 Task: Add Mrm Glucosamine Chondroitin to the cart.
Action: Mouse moved to (237, 116)
Screenshot: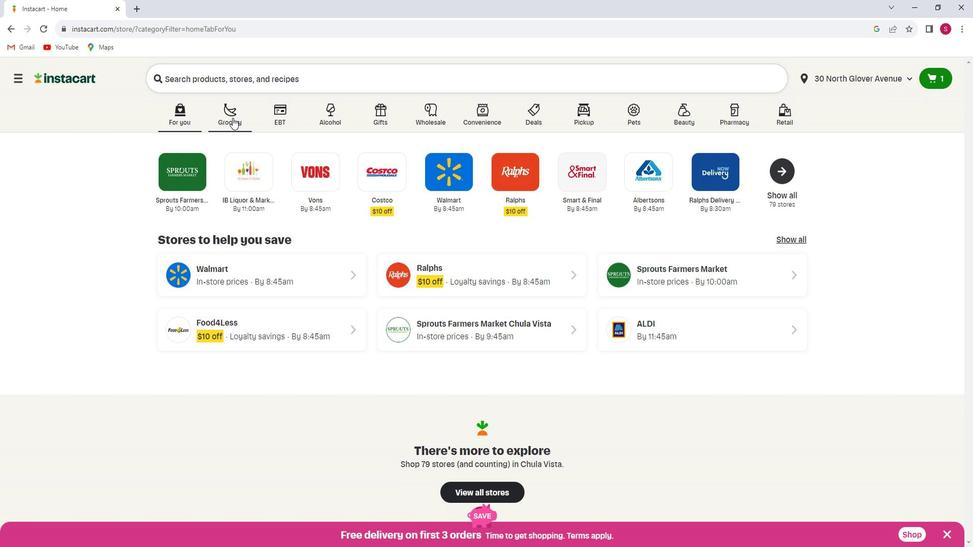 
Action: Mouse pressed left at (237, 116)
Screenshot: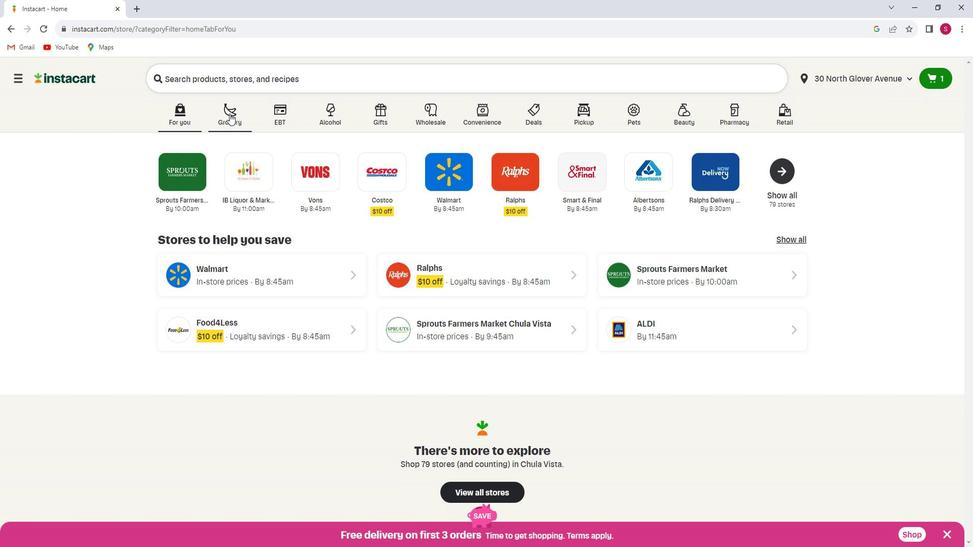 
Action: Mouse moved to (248, 318)
Screenshot: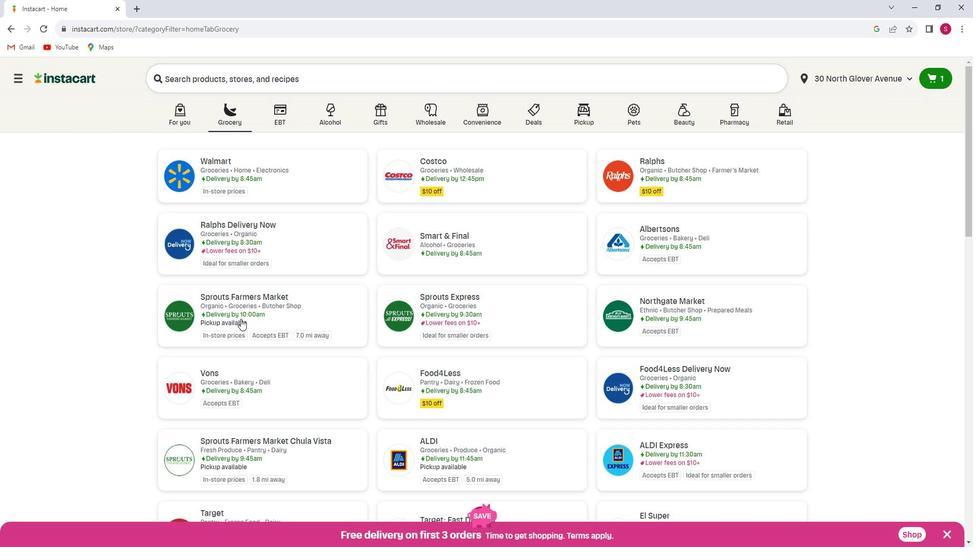 
Action: Mouse pressed left at (248, 318)
Screenshot: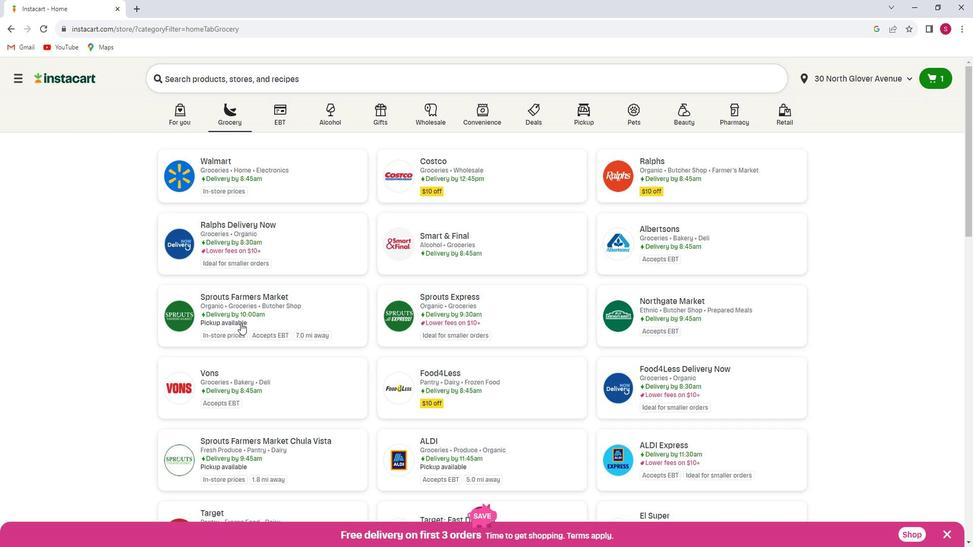 
Action: Mouse moved to (83, 358)
Screenshot: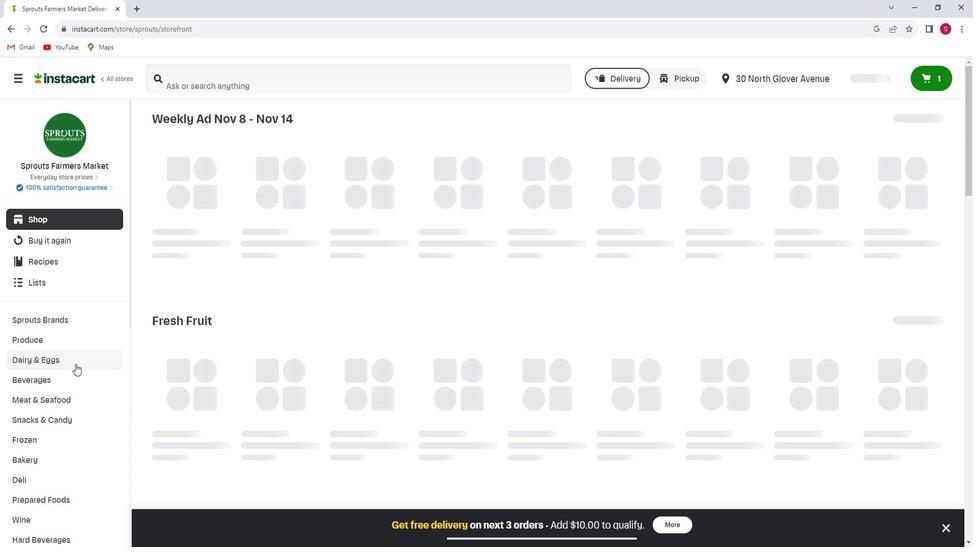 
Action: Mouse scrolled (83, 358) with delta (0, 0)
Screenshot: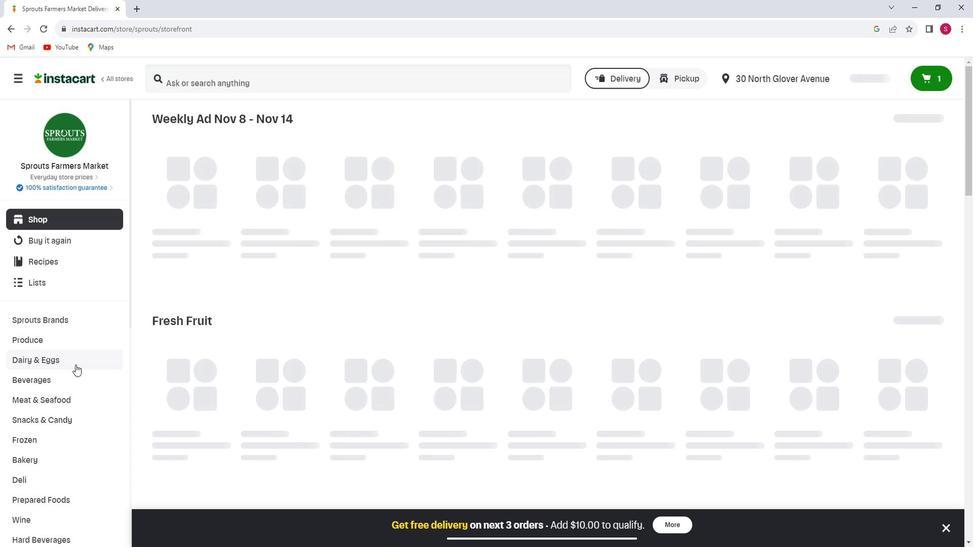 
Action: Mouse moved to (83, 358)
Screenshot: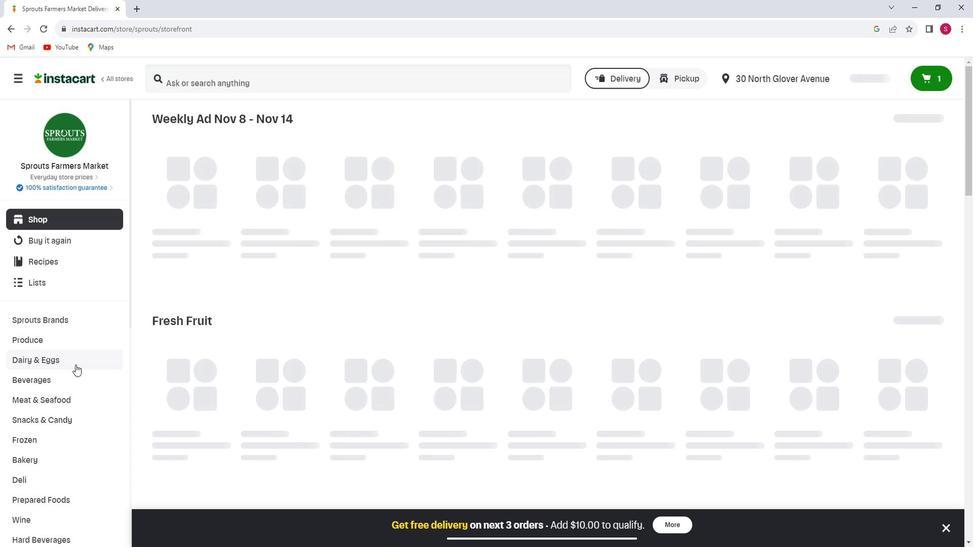
Action: Mouse scrolled (83, 358) with delta (0, 0)
Screenshot: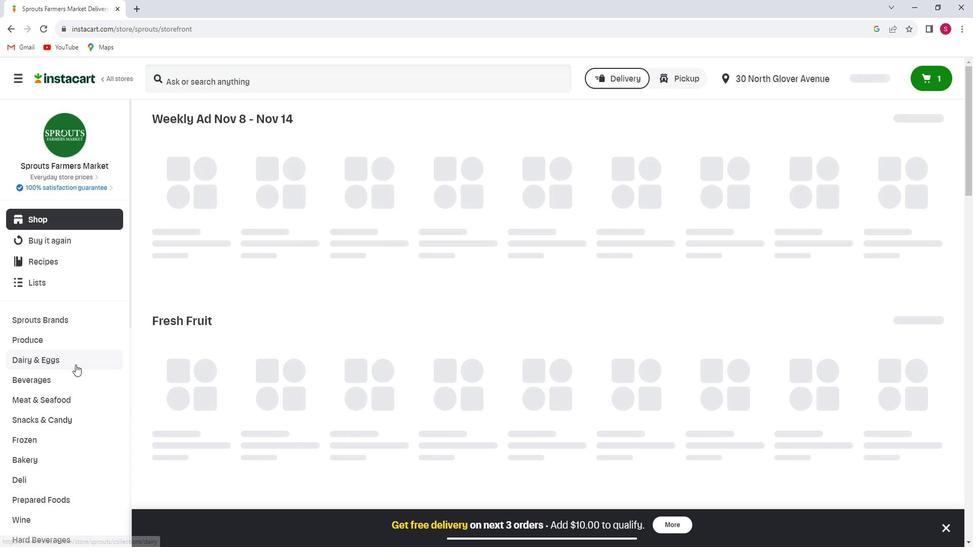 
Action: Mouse scrolled (83, 358) with delta (0, 0)
Screenshot: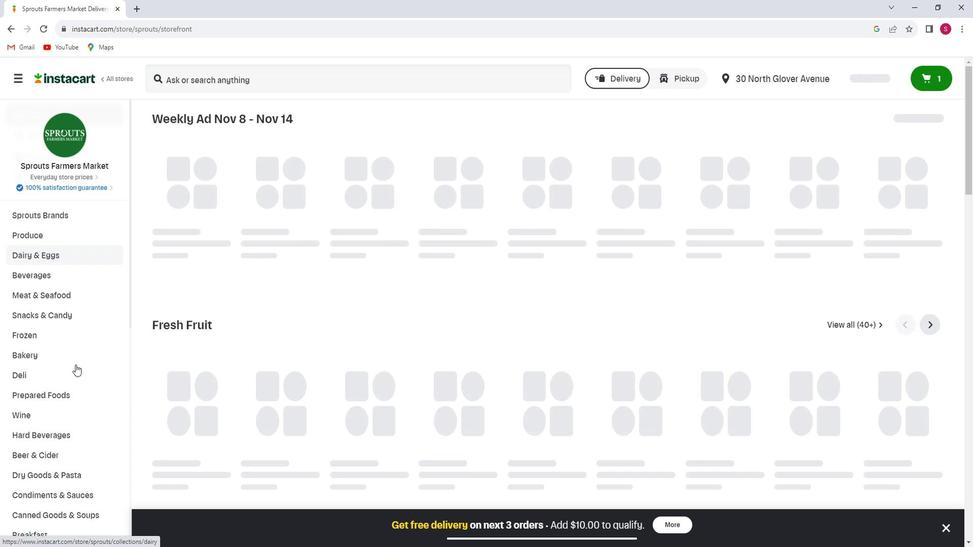 
Action: Mouse scrolled (83, 358) with delta (0, 0)
Screenshot: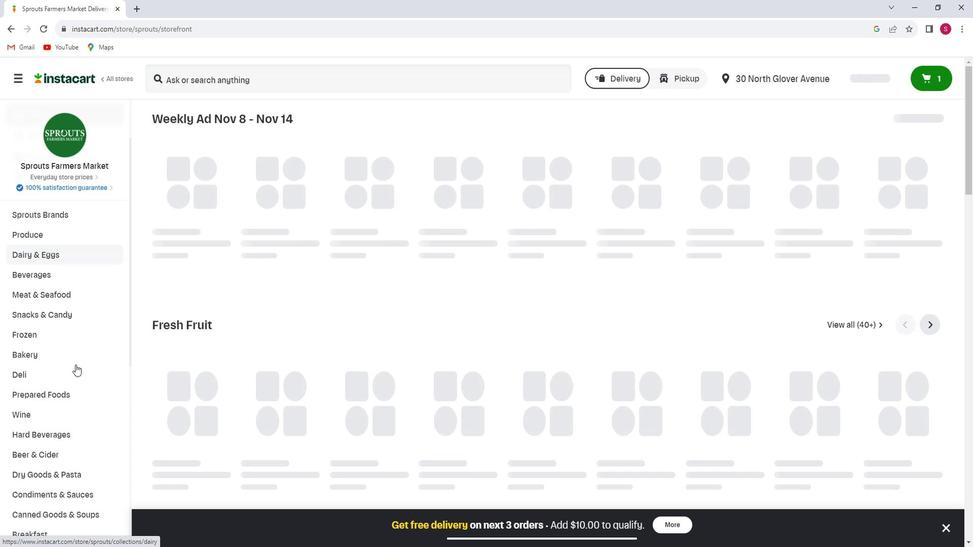
Action: Mouse scrolled (83, 359) with delta (0, 0)
Screenshot: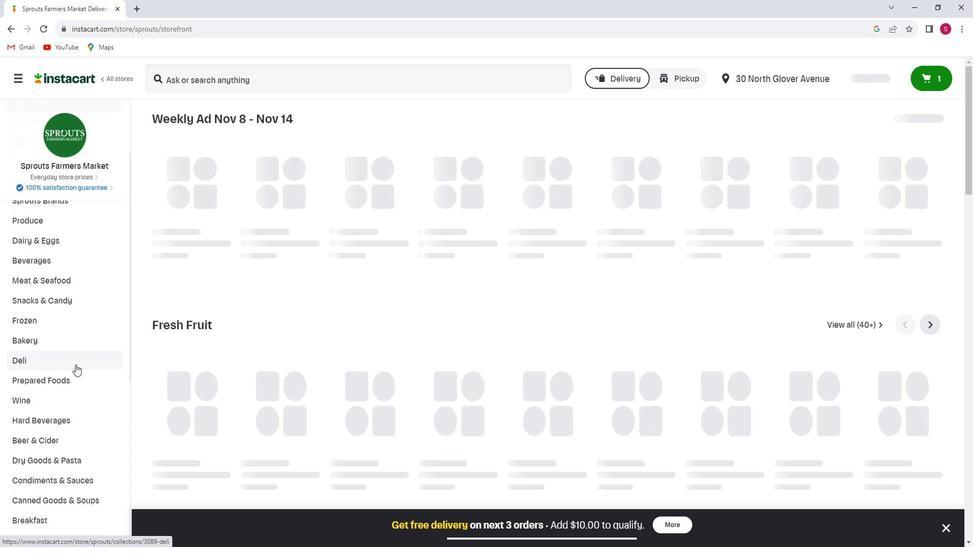 
Action: Mouse scrolled (83, 358) with delta (0, 0)
Screenshot: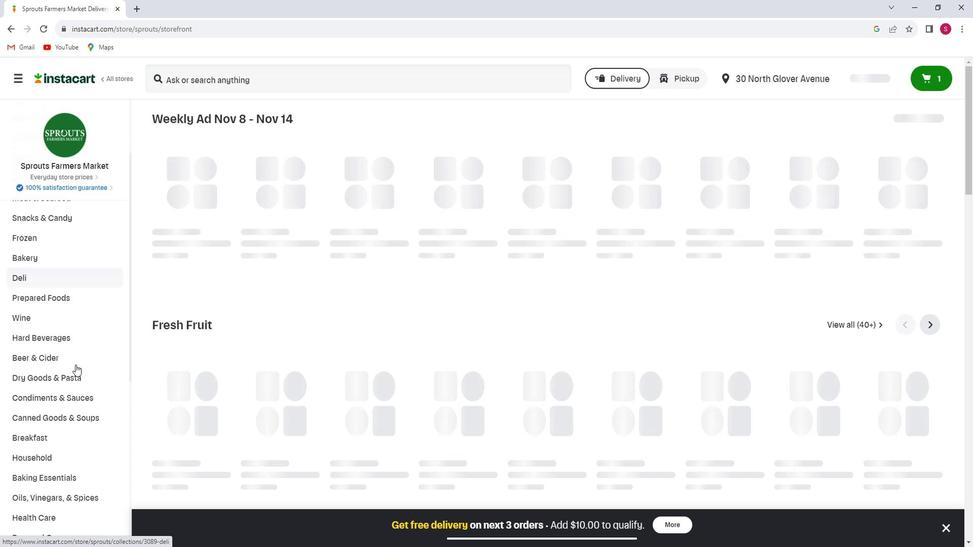 
Action: Mouse scrolled (83, 358) with delta (0, 0)
Screenshot: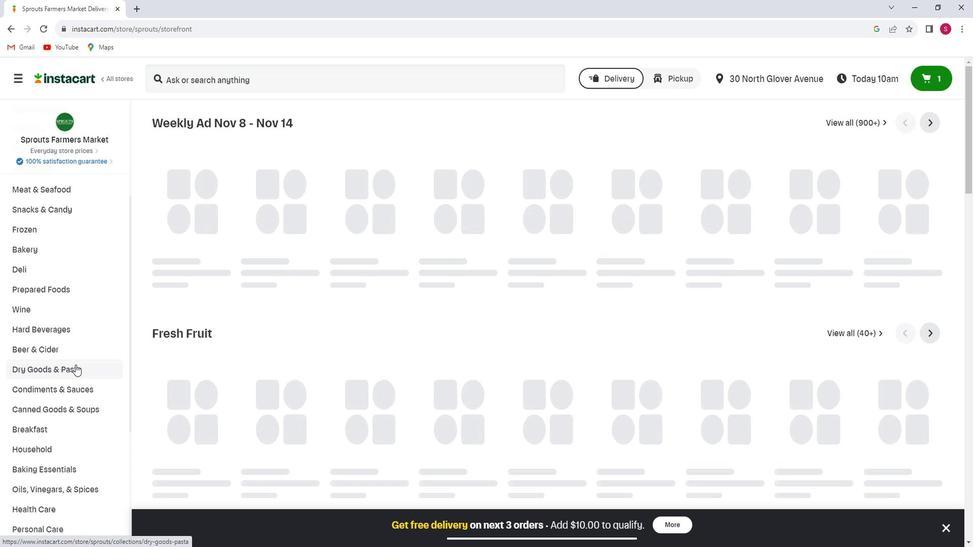 
Action: Mouse scrolled (83, 358) with delta (0, 0)
Screenshot: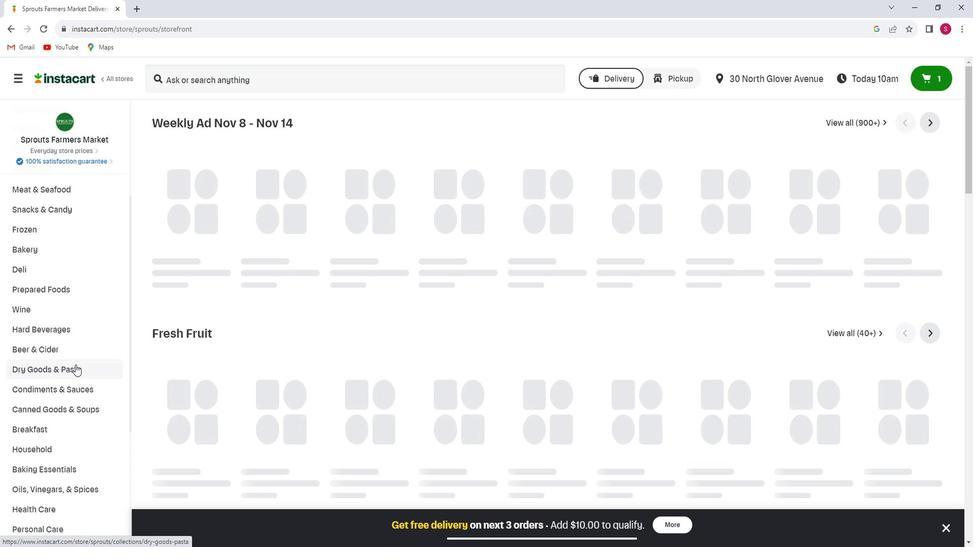 
Action: Mouse scrolled (83, 359) with delta (0, 0)
Screenshot: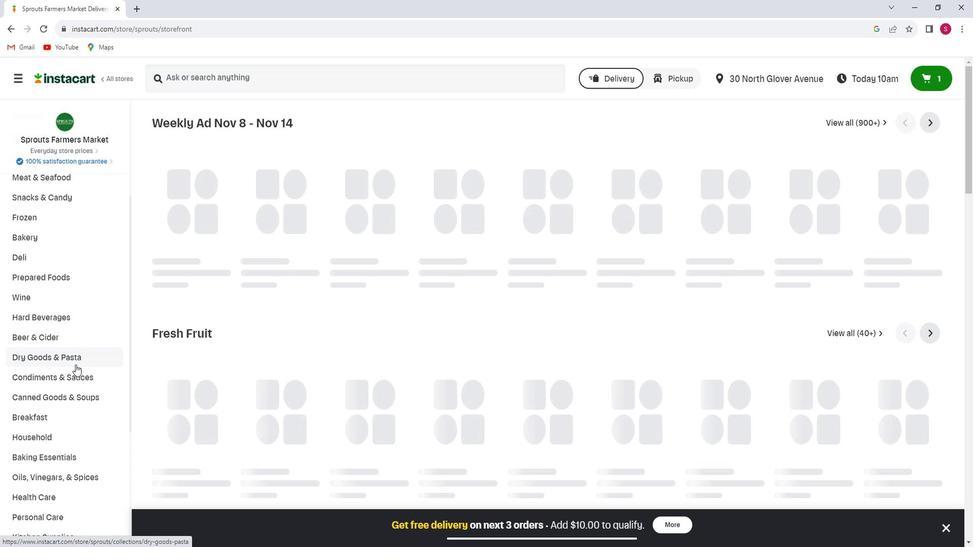 
Action: Mouse scrolled (83, 358) with delta (0, 0)
Screenshot: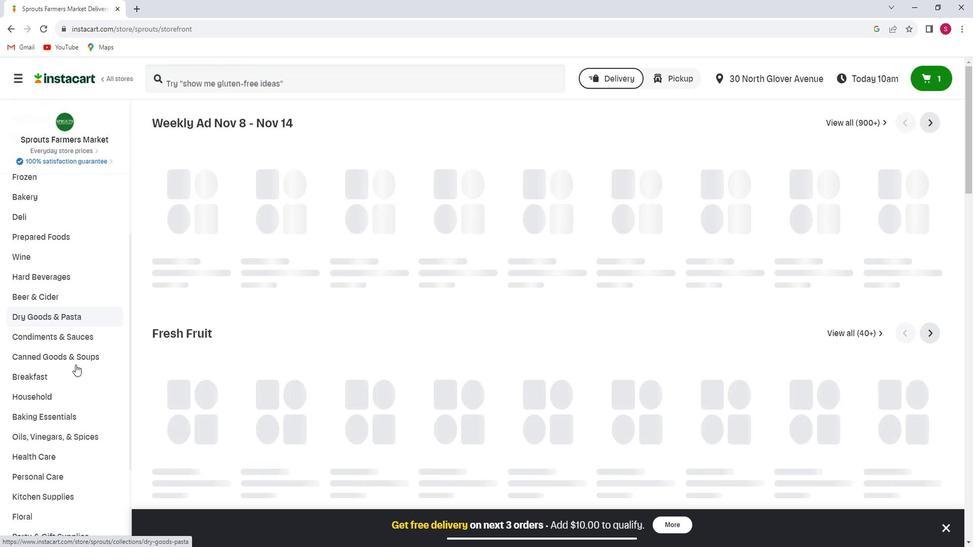 
Action: Mouse scrolled (83, 358) with delta (0, 0)
Screenshot: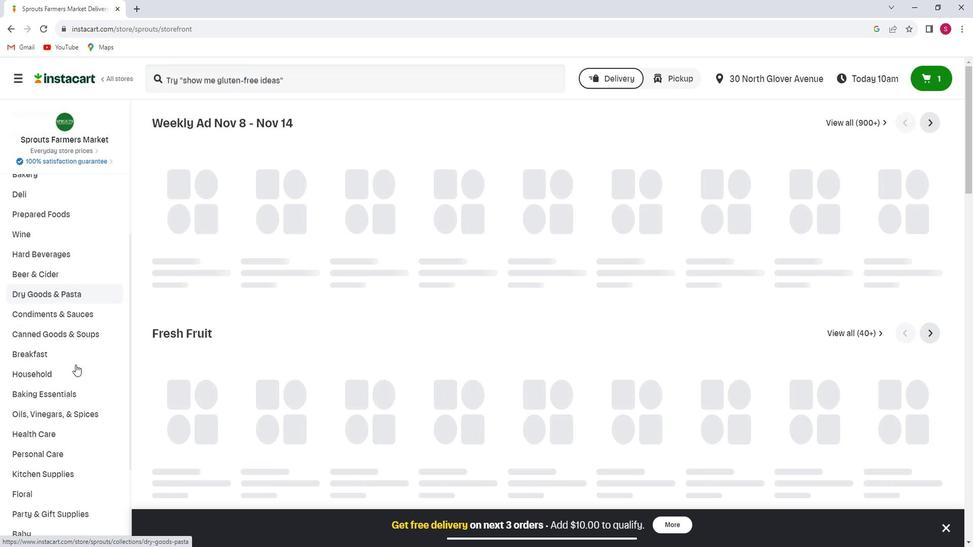 
Action: Mouse scrolled (83, 359) with delta (0, 0)
Screenshot: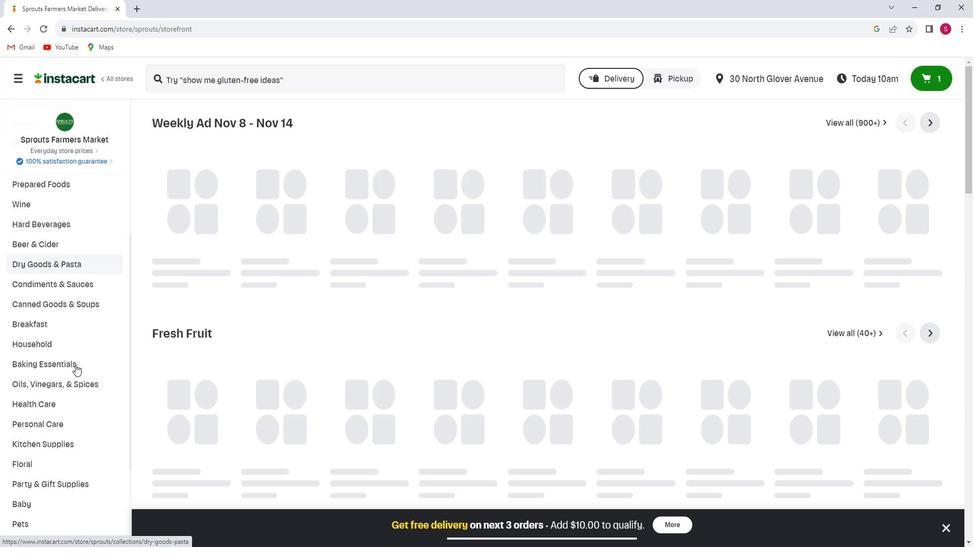 
Action: Mouse moved to (62, 392)
Screenshot: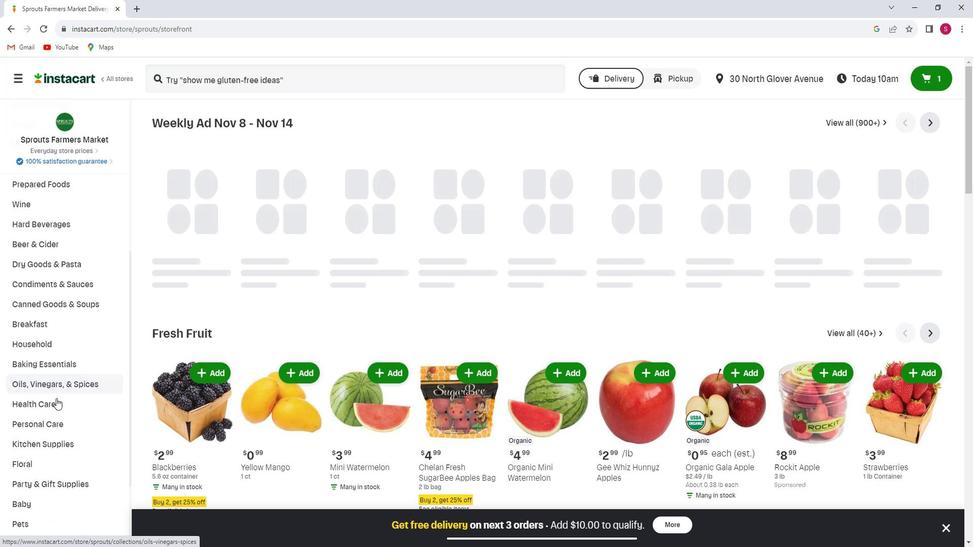 
Action: Mouse pressed left at (62, 392)
Screenshot: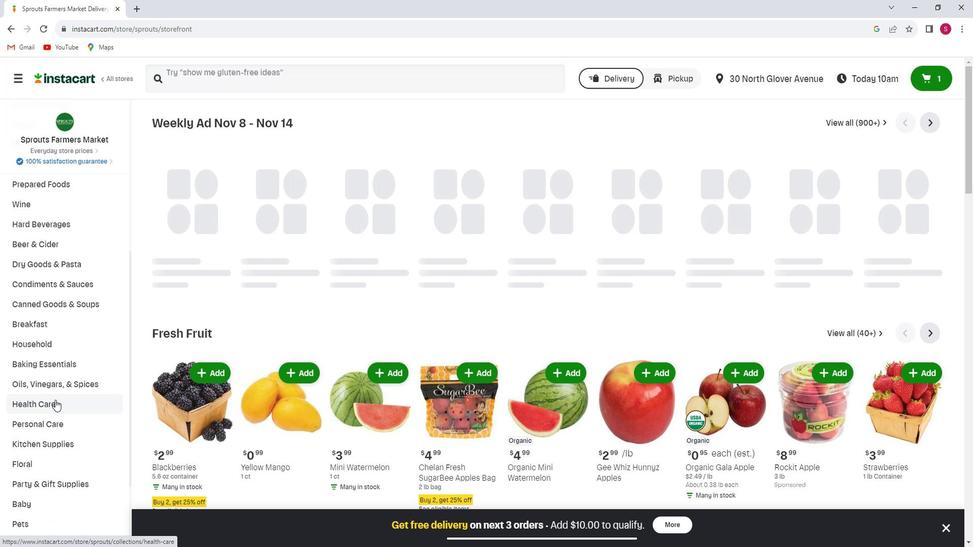 
Action: Mouse moved to (361, 151)
Screenshot: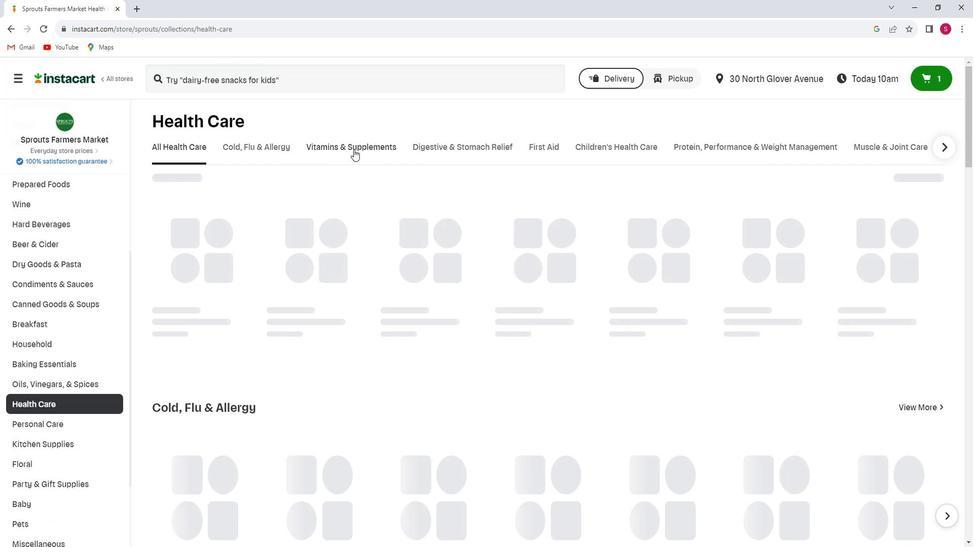 
Action: Mouse pressed left at (361, 151)
Screenshot: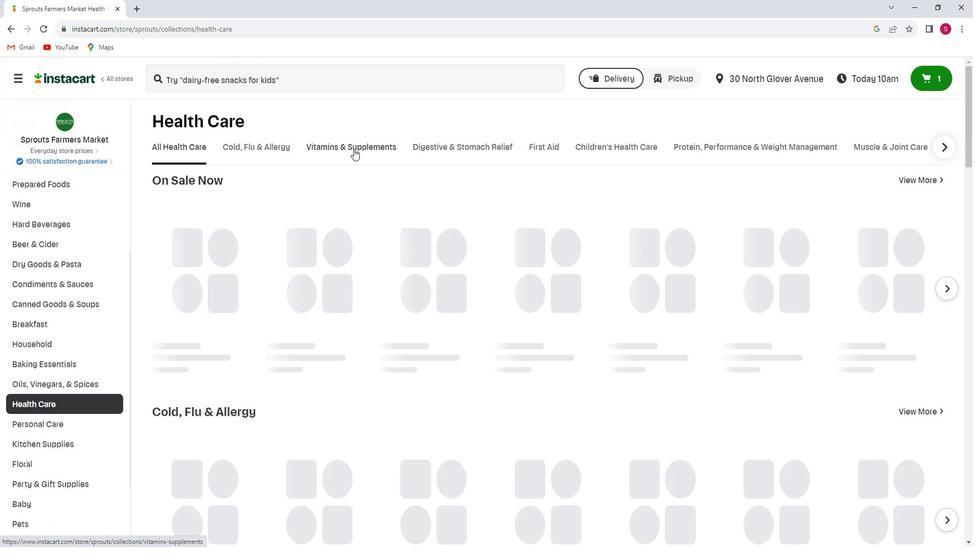 
Action: Mouse moved to (961, 188)
Screenshot: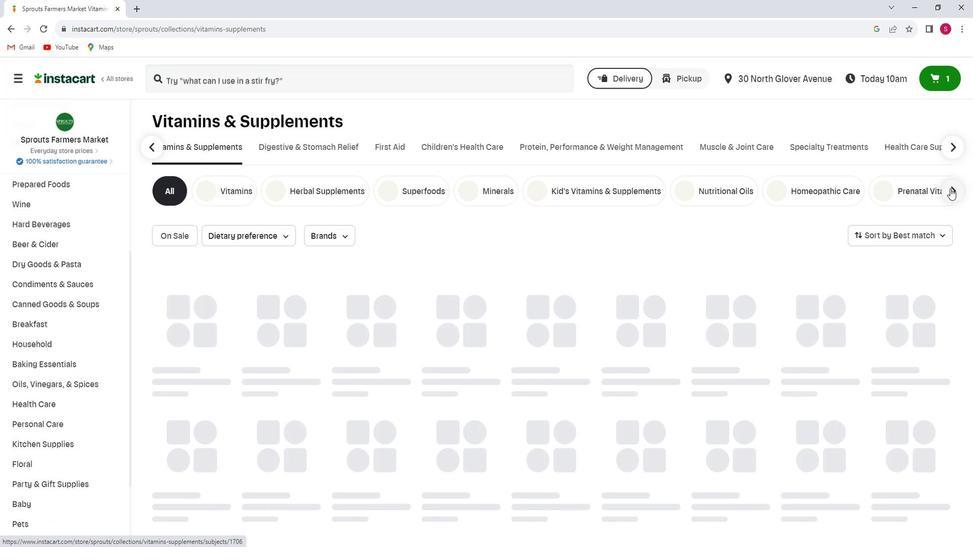 
Action: Mouse pressed left at (961, 188)
Screenshot: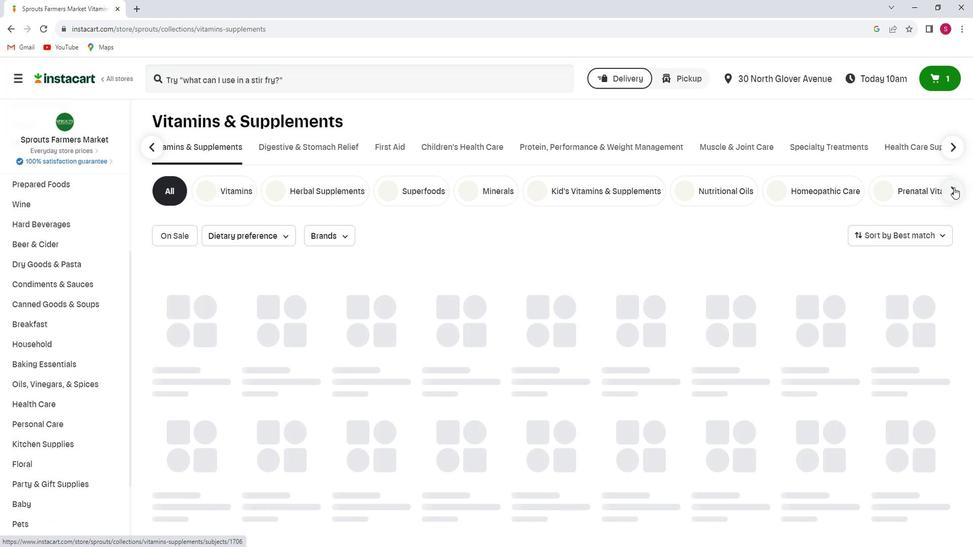 
Action: Mouse moved to (760, 191)
Screenshot: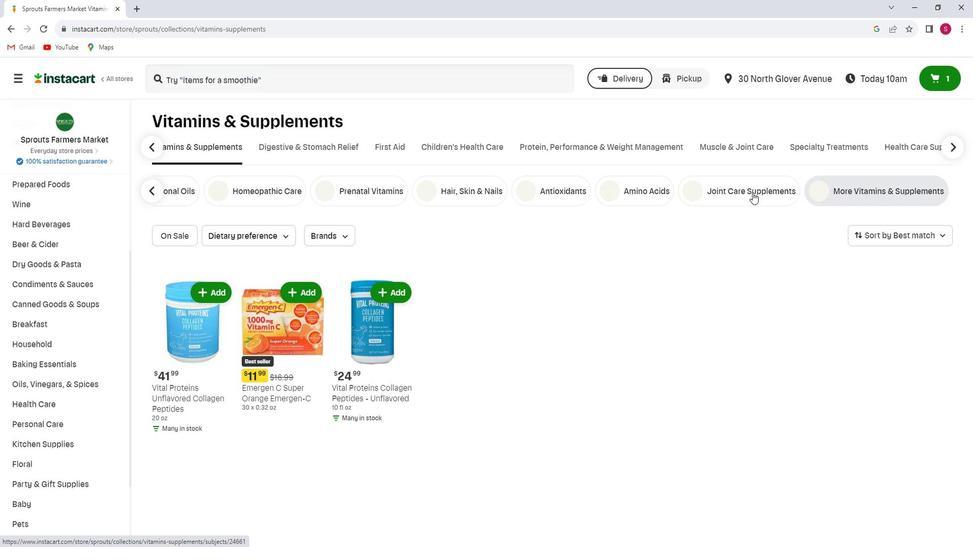 
Action: Mouse pressed left at (760, 191)
Screenshot: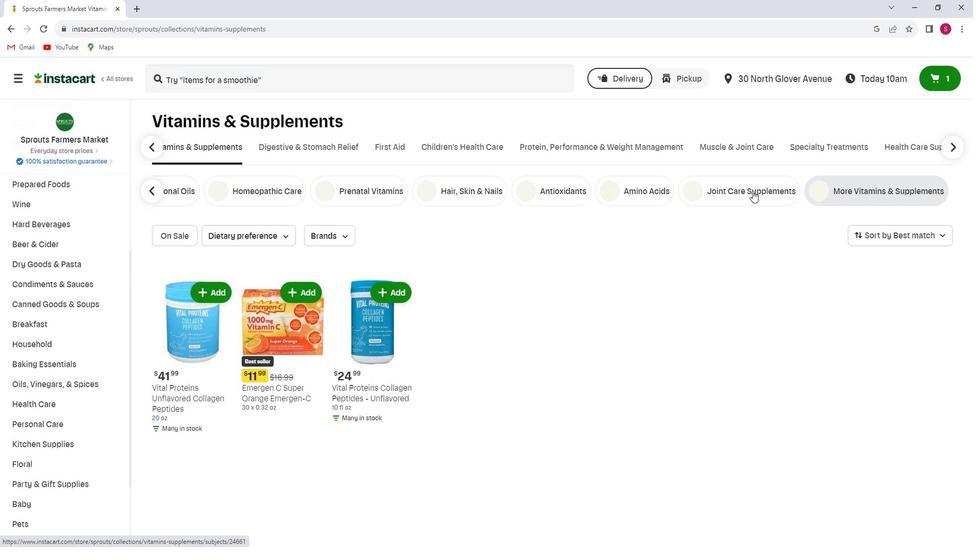 
Action: Mouse moved to (732, 190)
Screenshot: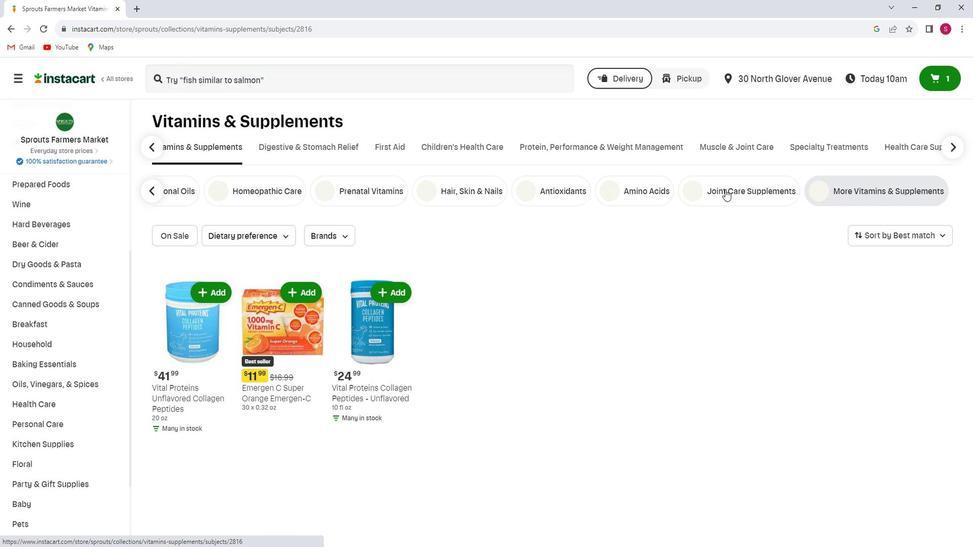 
Action: Mouse pressed left at (732, 190)
Screenshot: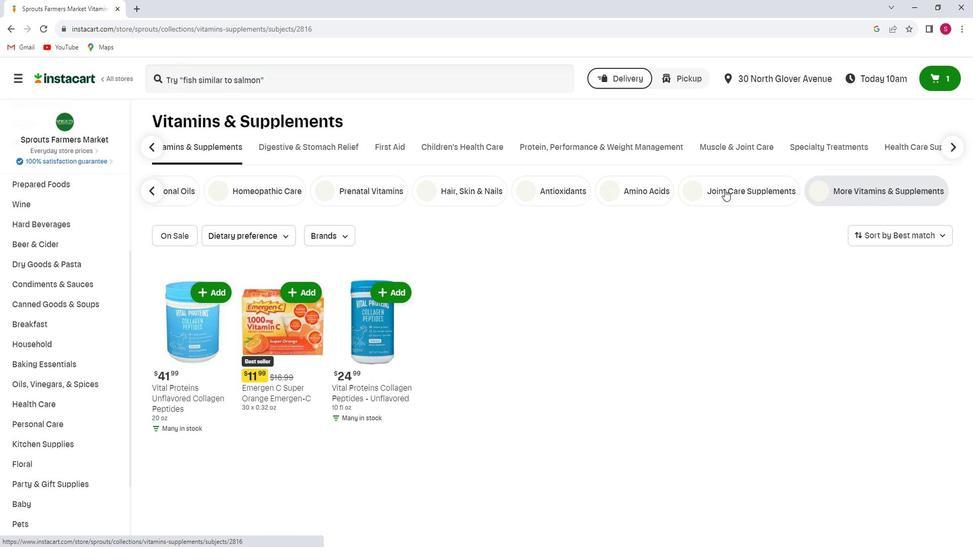 
Action: Mouse moved to (310, 81)
Screenshot: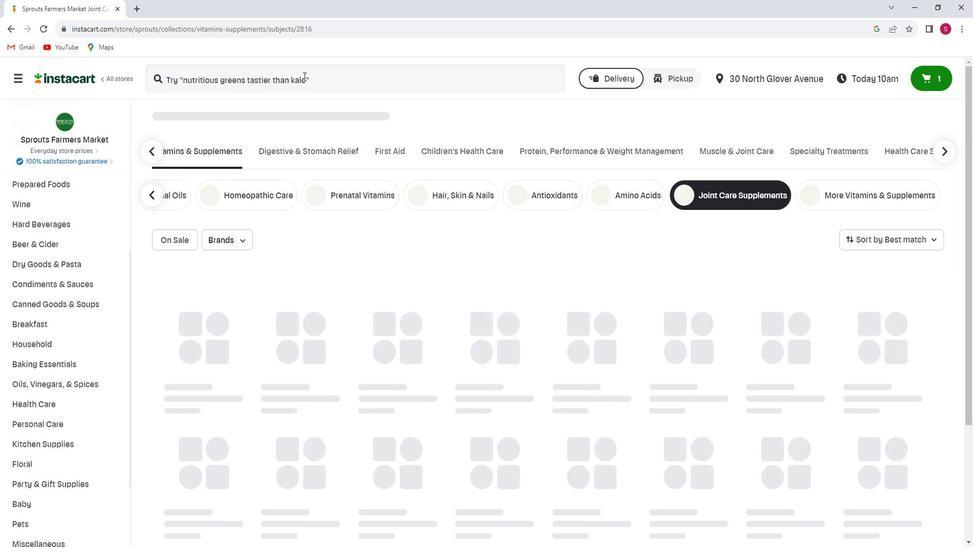 
Action: Mouse pressed left at (310, 81)
Screenshot: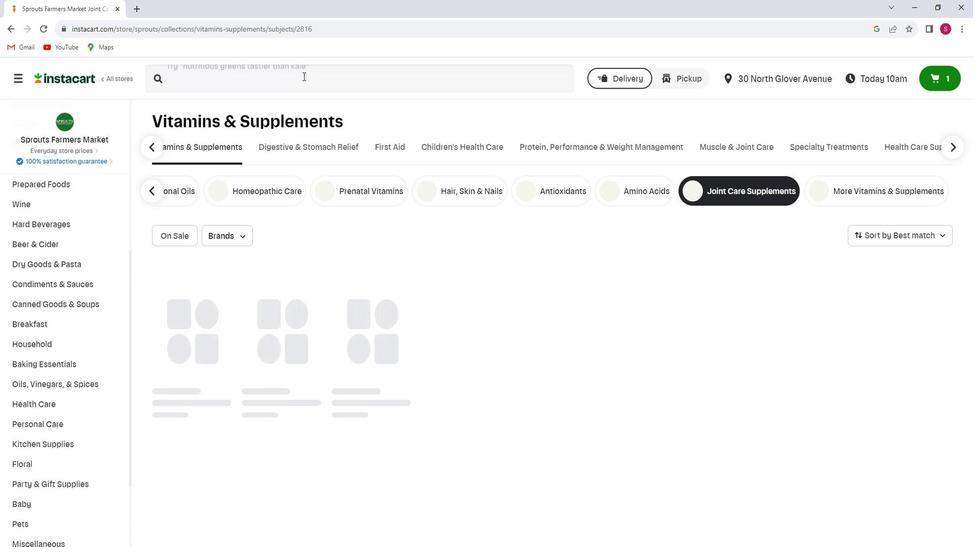 
Action: Key pressed <Key.shift_r>Mrm<Key.space><Key.shift><Key.shift><Key.shift><Key.shift><Key.shift><Key.shift><Key.shift><Key.shift><Key.shift><Key.shift><Key.shift><Key.shift>Glucosamine<Key.space><Key.shift>Chondroitin<Key.enter>
Screenshot: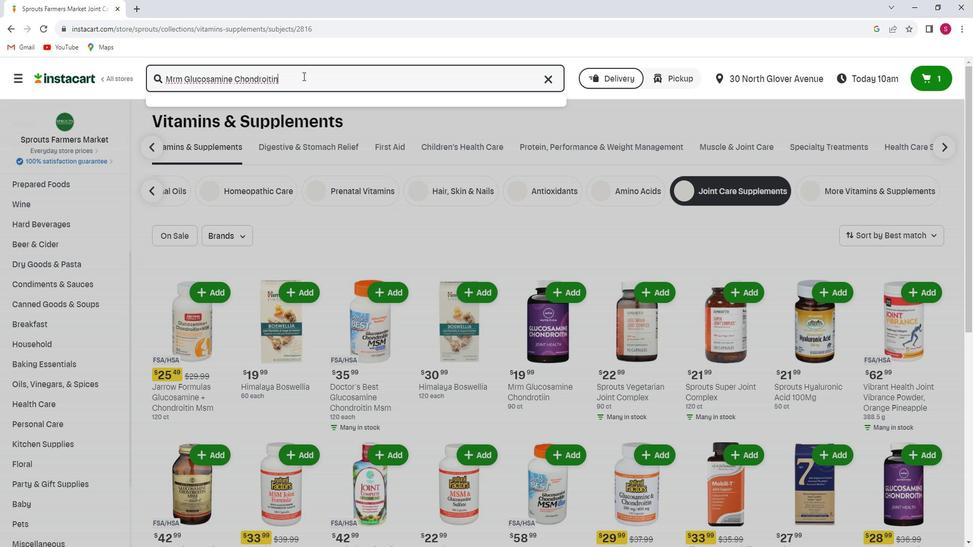 
Action: Mouse moved to (441, 167)
Screenshot: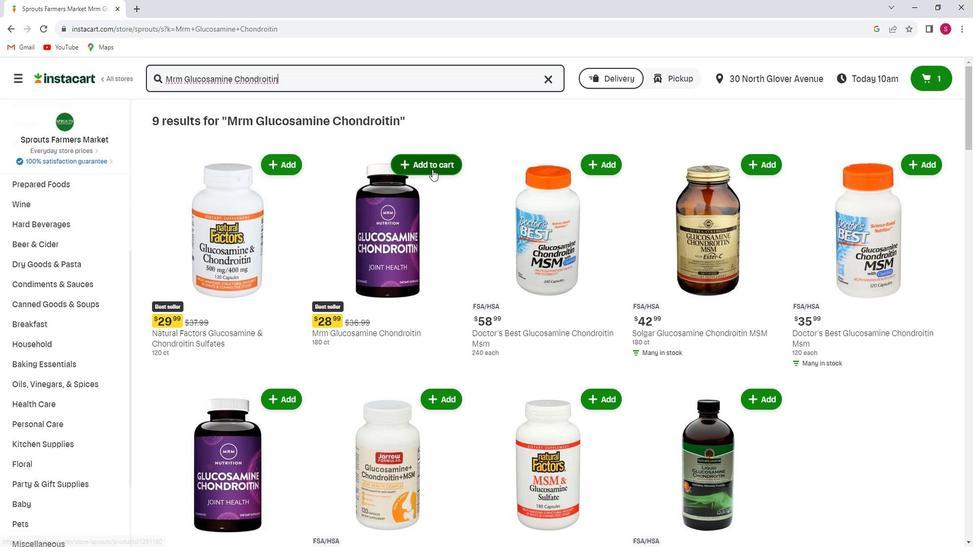
Action: Mouse pressed left at (441, 167)
Screenshot: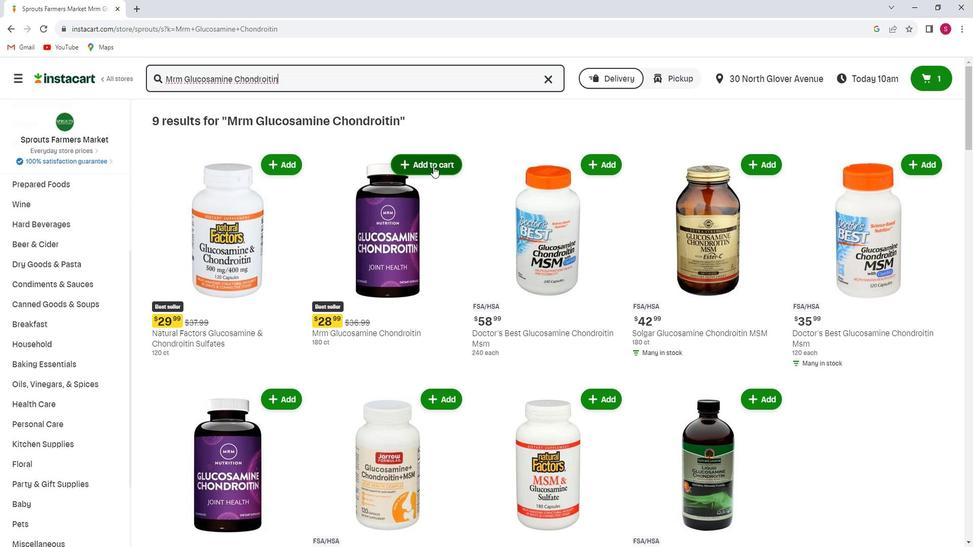 
Action: Mouse moved to (447, 202)
Screenshot: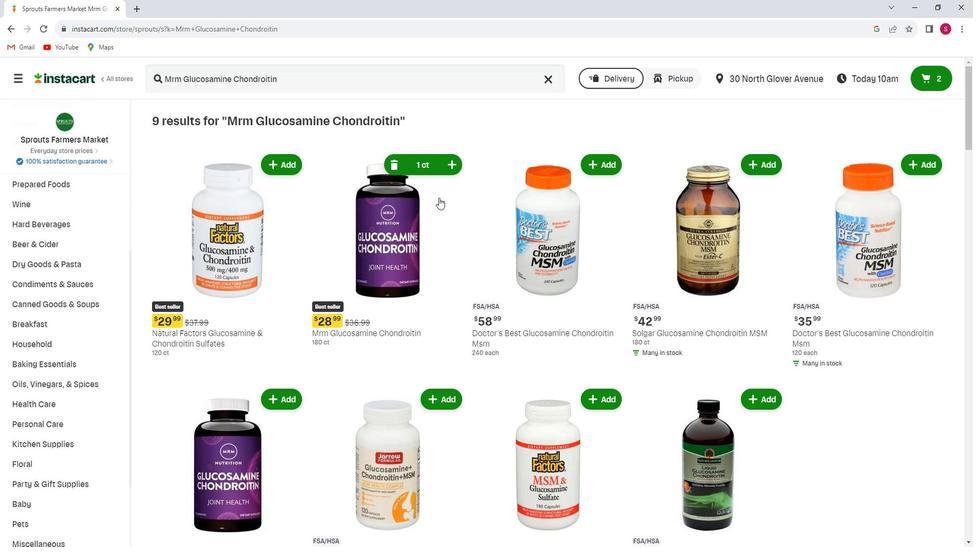 
